 Task: Change the x264 profile to main.
Action: Mouse moved to (101, 14)
Screenshot: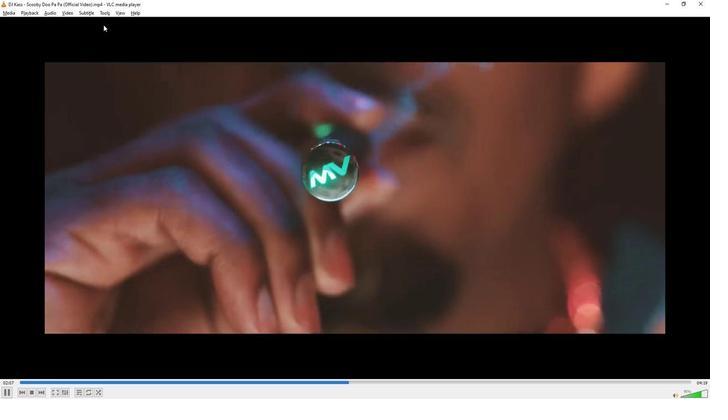 
Action: Mouse pressed left at (101, 14)
Screenshot: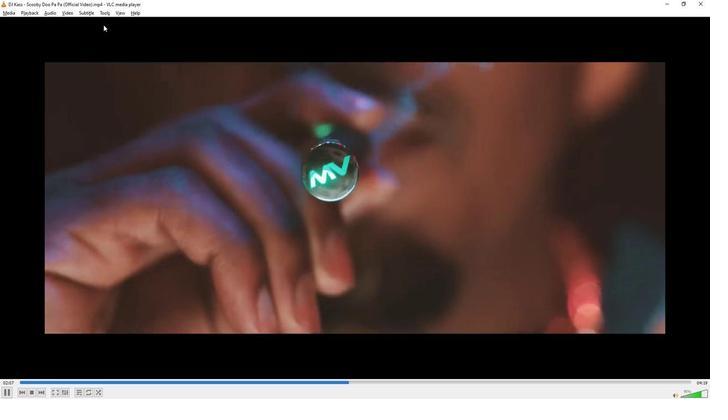
Action: Mouse moved to (119, 100)
Screenshot: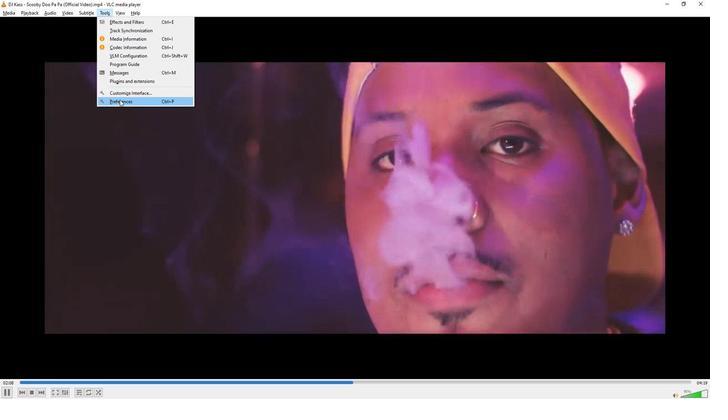 
Action: Mouse pressed left at (119, 100)
Screenshot: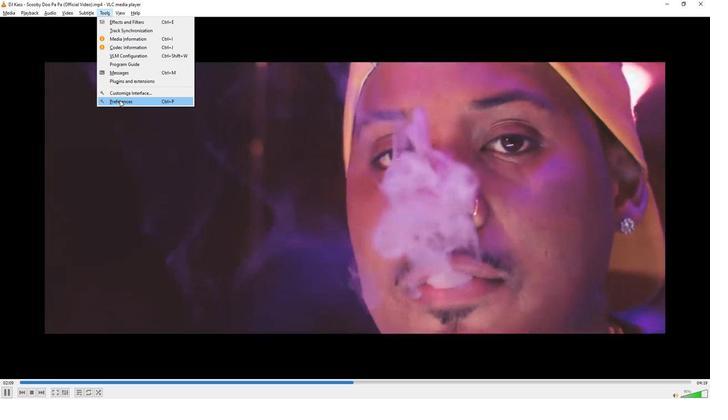 
Action: Mouse moved to (195, 102)
Screenshot: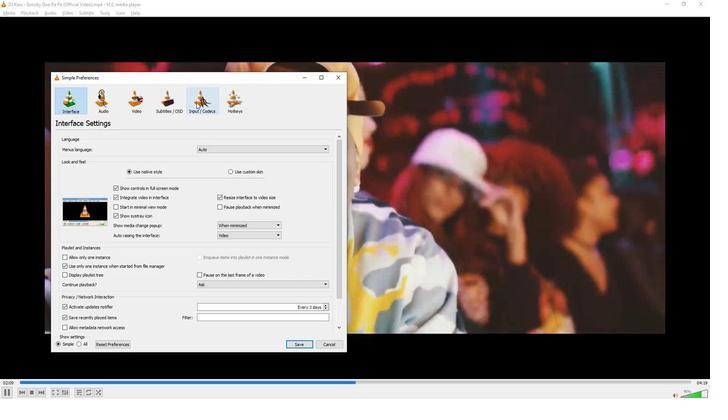 
Action: Mouse pressed left at (195, 102)
Screenshot: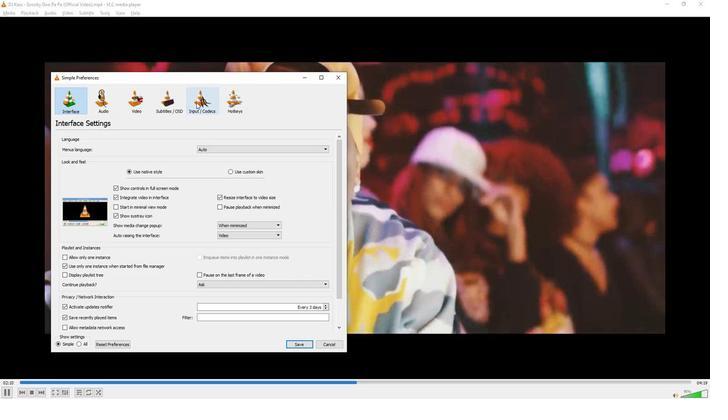 
Action: Mouse moved to (191, 202)
Screenshot: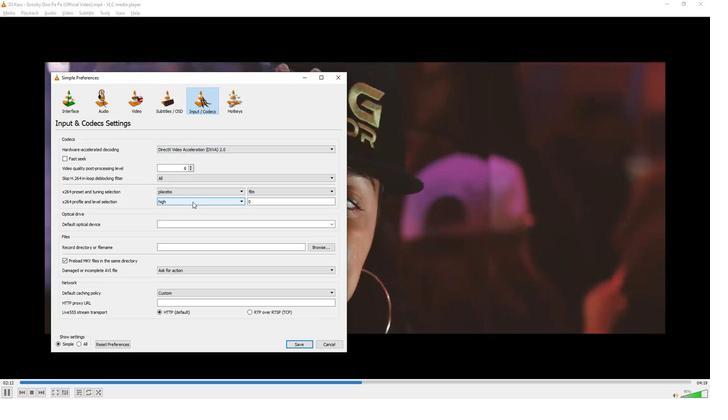 
Action: Mouse pressed left at (191, 202)
Screenshot: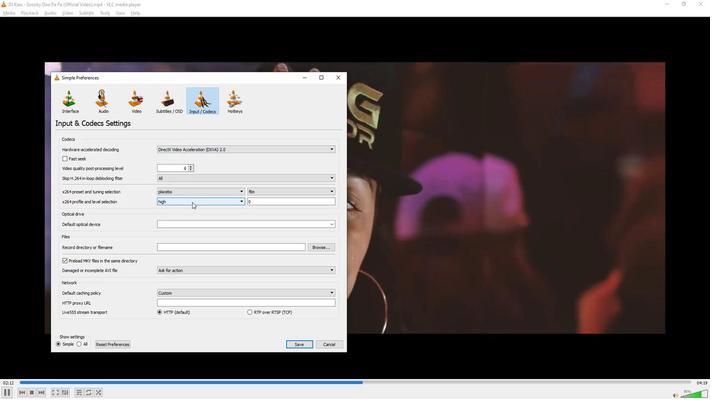 
Action: Mouse moved to (169, 212)
Screenshot: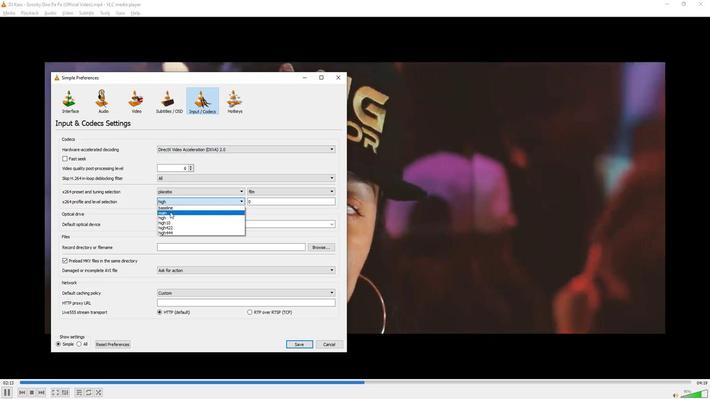 
Action: Mouse pressed left at (169, 212)
Screenshot: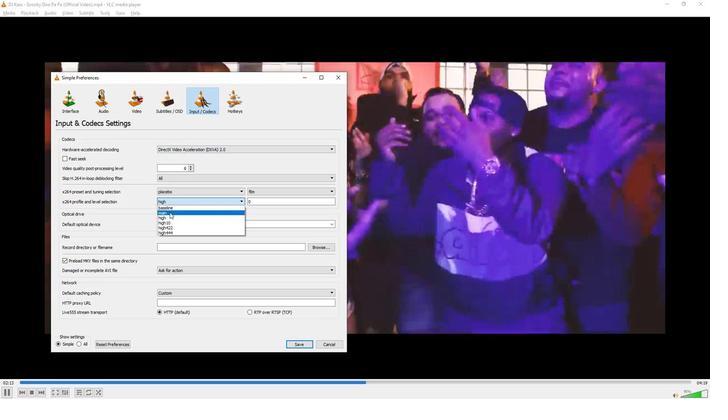 
Action: Mouse moved to (189, 226)
Screenshot: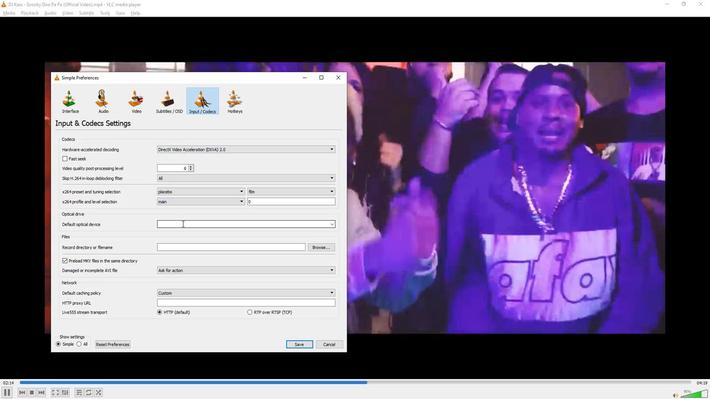 
